 Task: Customize the location of the meeting "Feedback Session" to "Google Meet".
Action: Mouse moved to (463, 370)
Screenshot: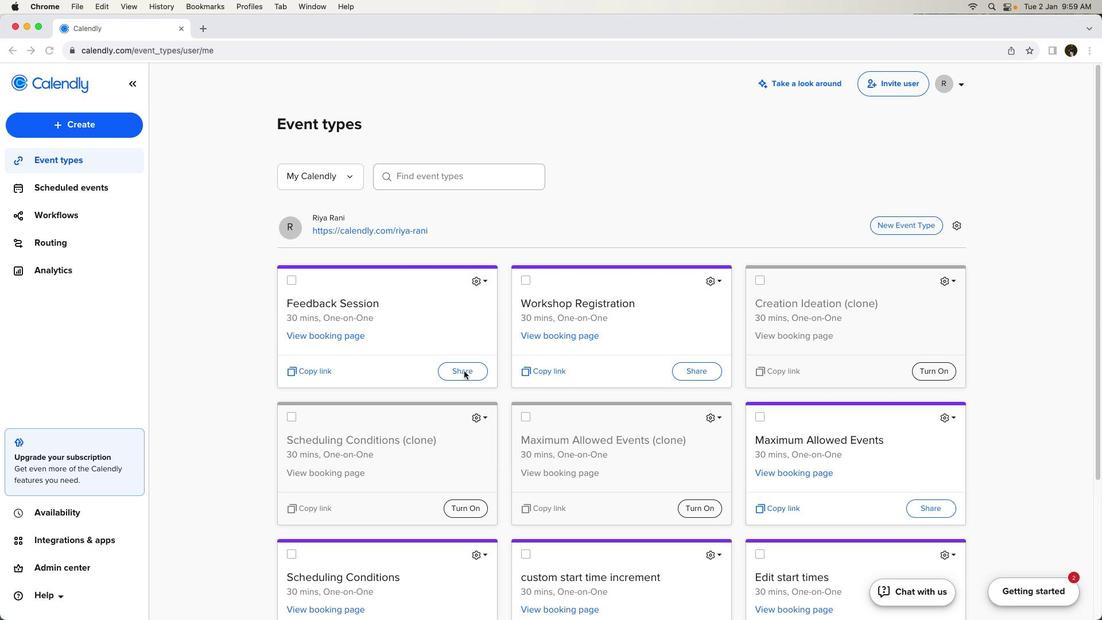 
Action: Mouse pressed left at (463, 370)
Screenshot: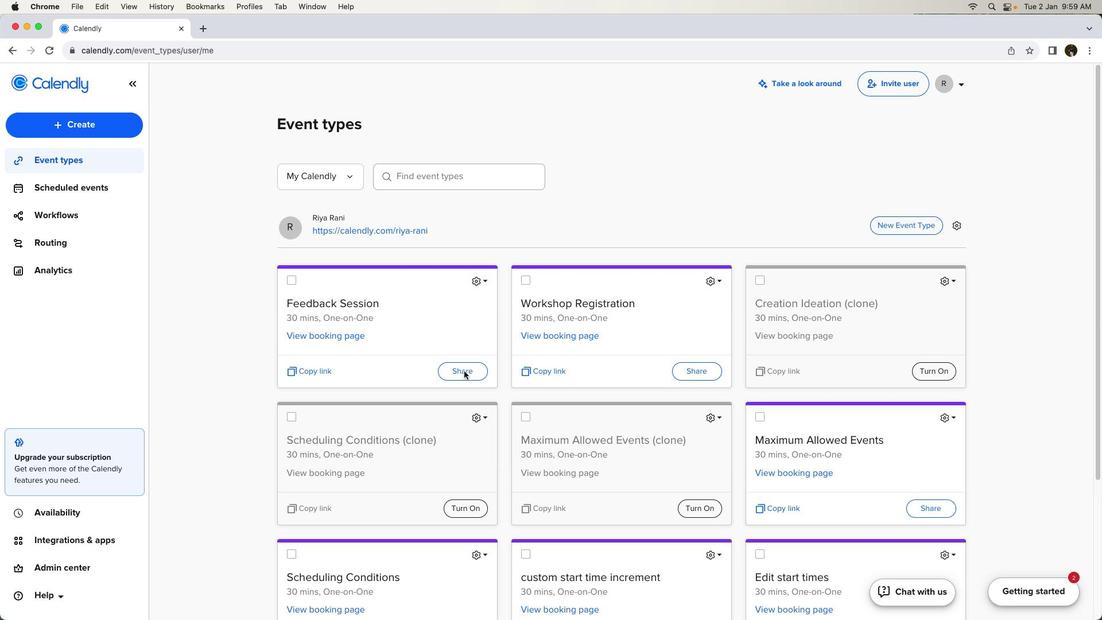 
Action: Mouse pressed left at (463, 370)
Screenshot: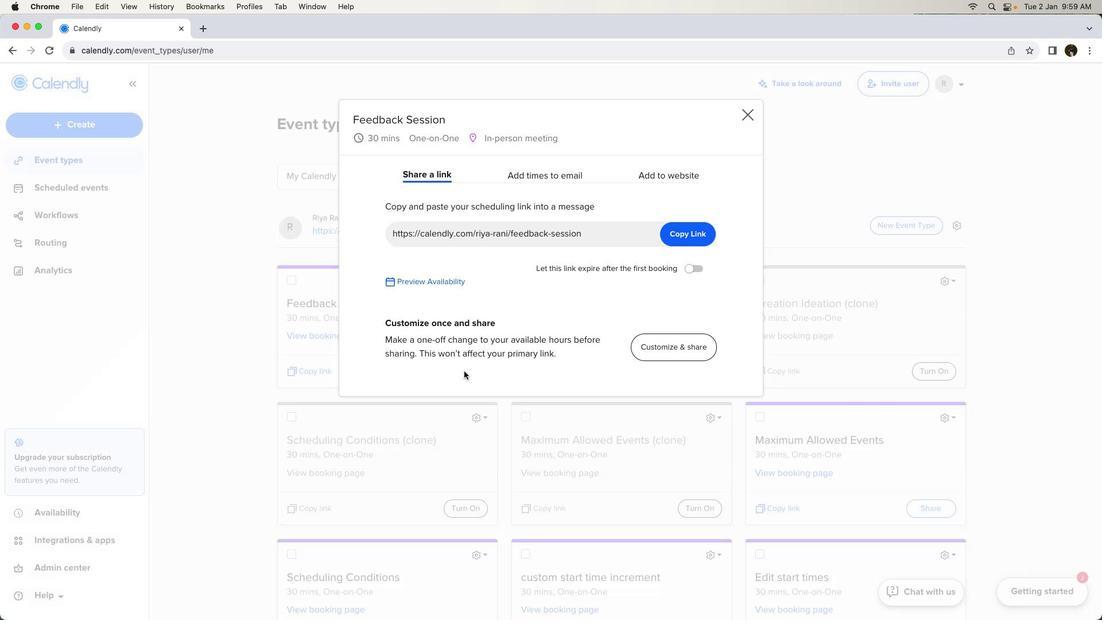 
Action: Mouse moved to (660, 345)
Screenshot: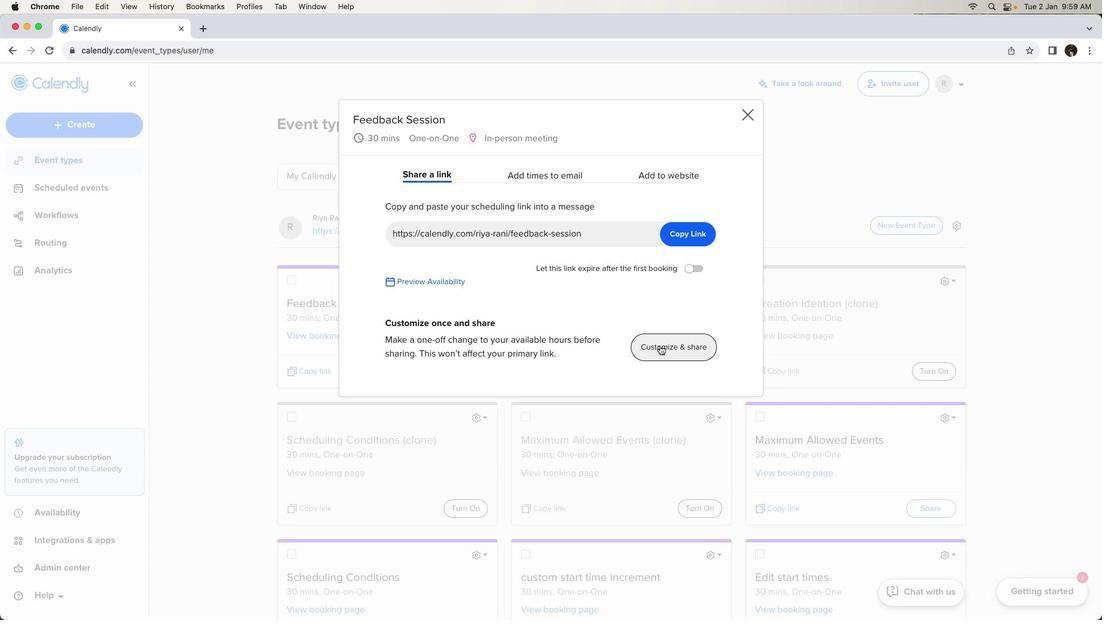 
Action: Mouse pressed left at (660, 345)
Screenshot: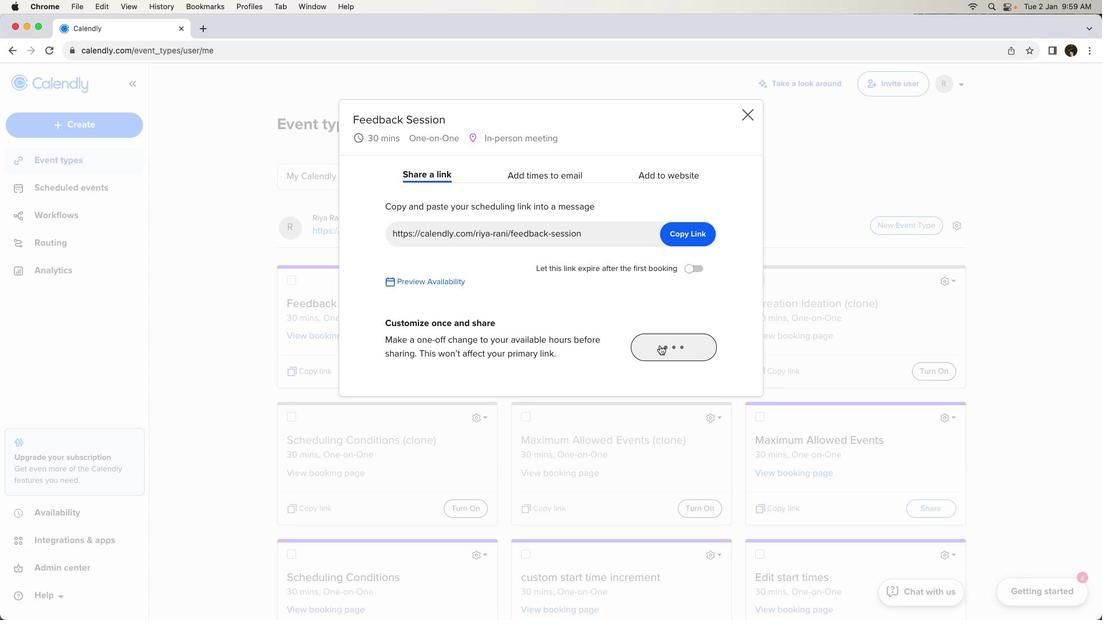 
Action: Mouse moved to (614, 324)
Screenshot: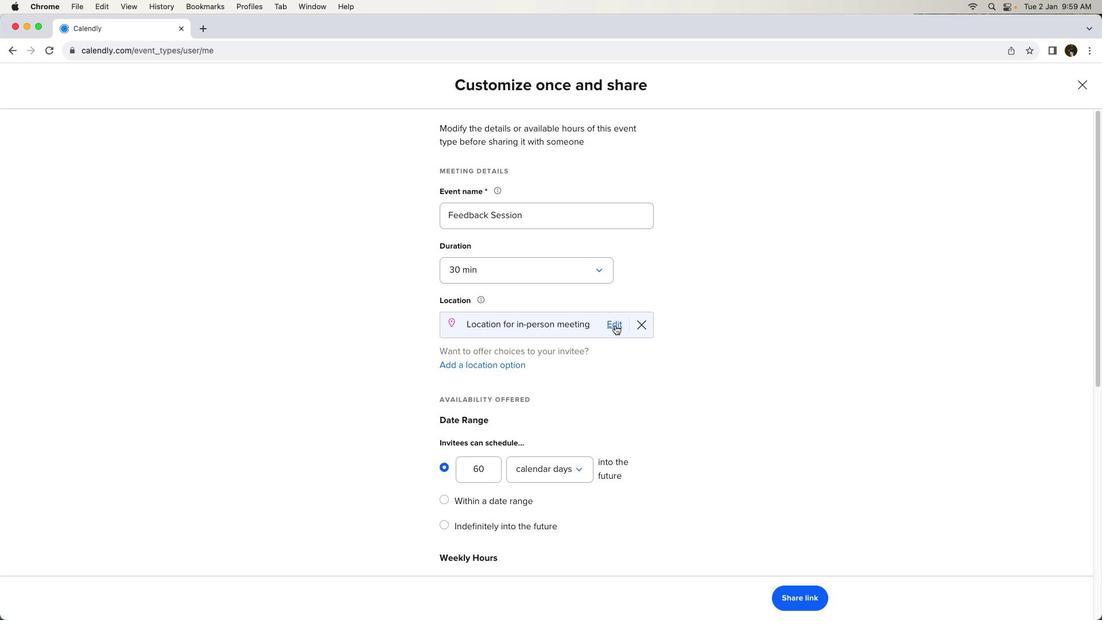 
Action: Mouse pressed left at (614, 324)
Screenshot: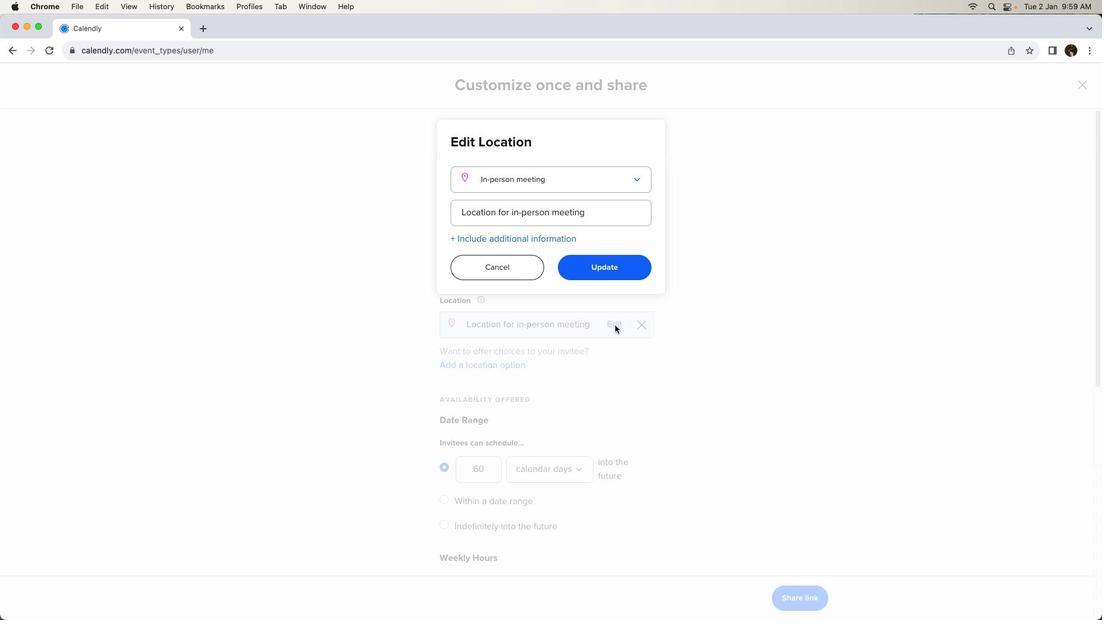 
Action: Mouse moved to (567, 180)
Screenshot: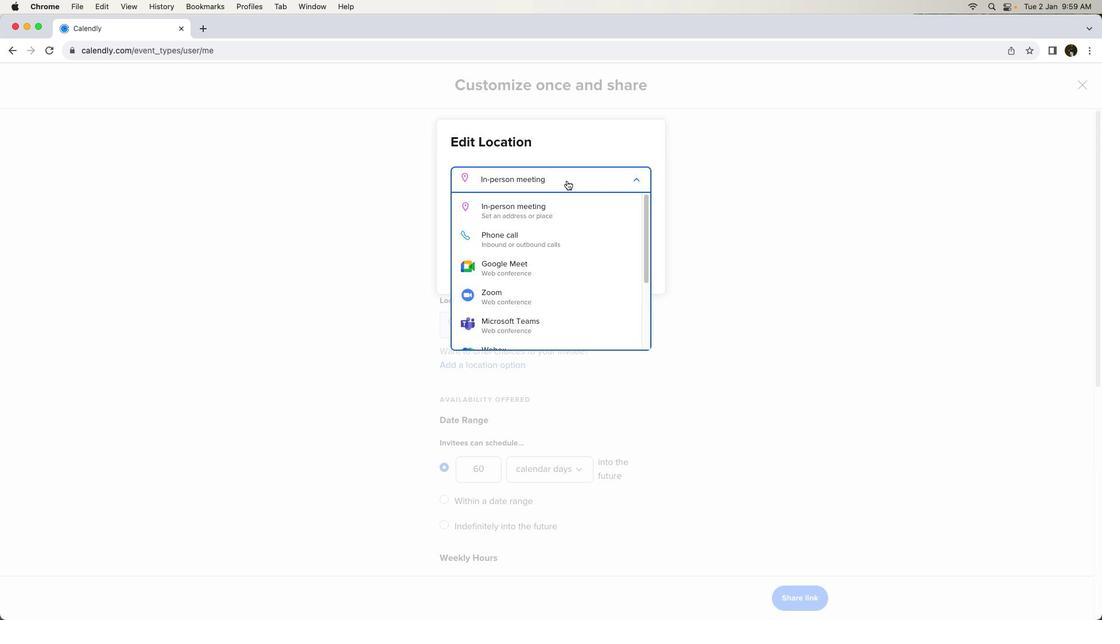
Action: Mouse pressed left at (567, 180)
Screenshot: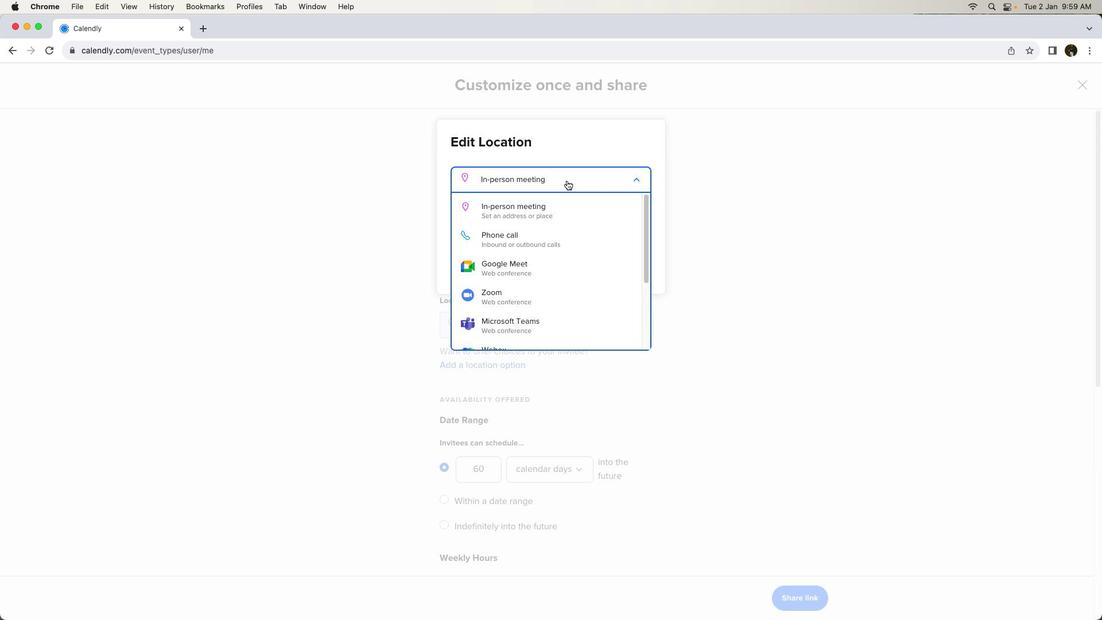 
Action: Mouse moved to (546, 270)
Screenshot: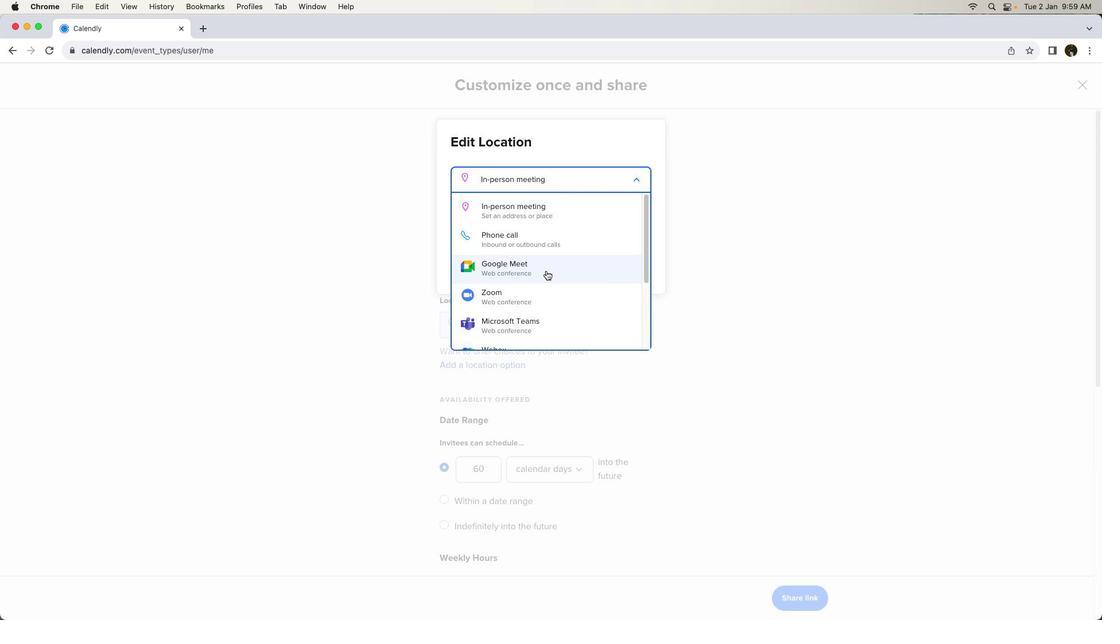 
Action: Mouse pressed left at (546, 270)
Screenshot: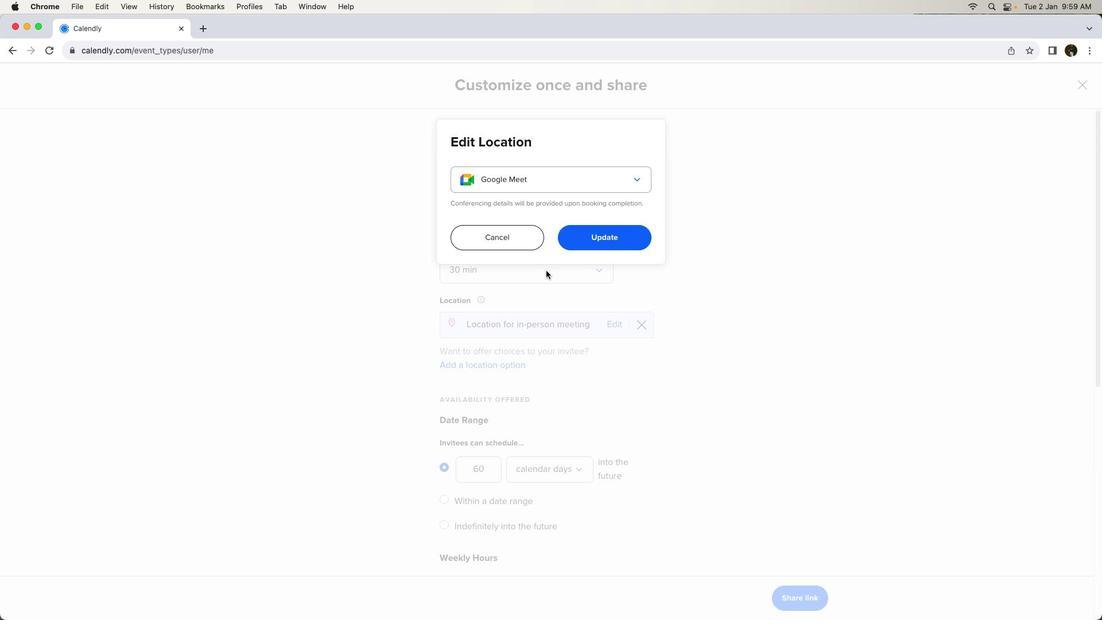 
Action: Mouse moved to (592, 234)
Screenshot: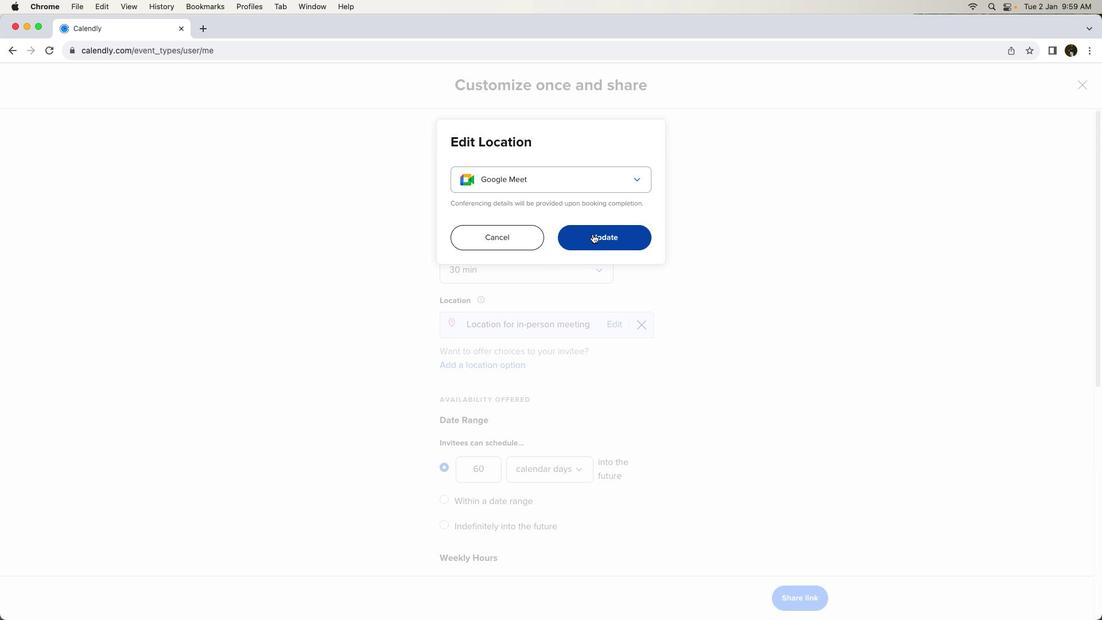 
Action: Mouse pressed left at (592, 234)
Screenshot: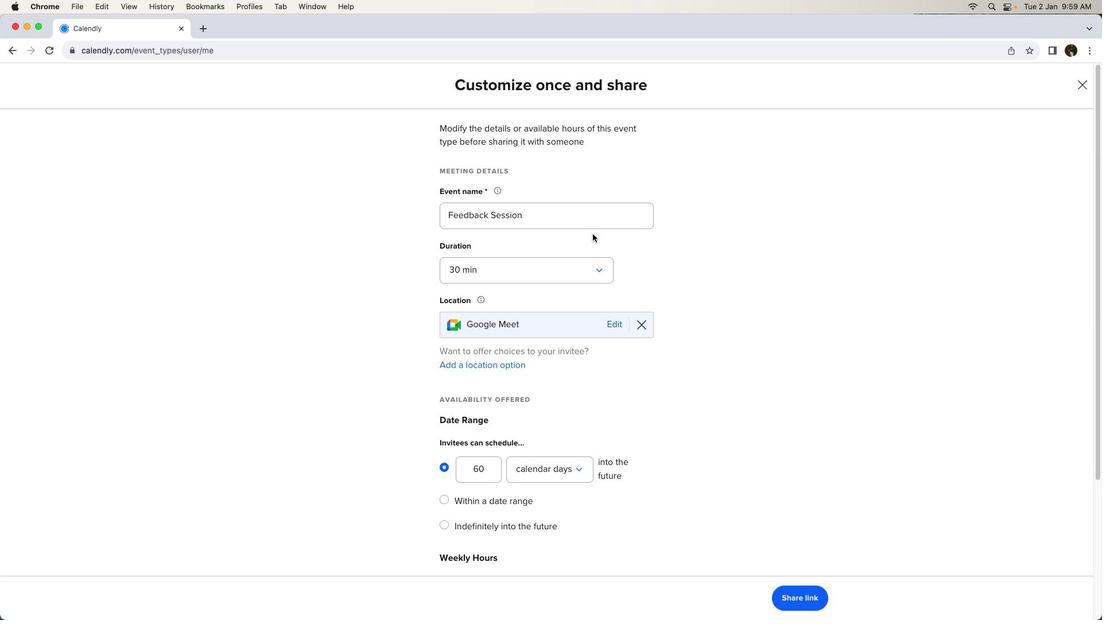 
Action: Mouse moved to (817, 600)
Screenshot: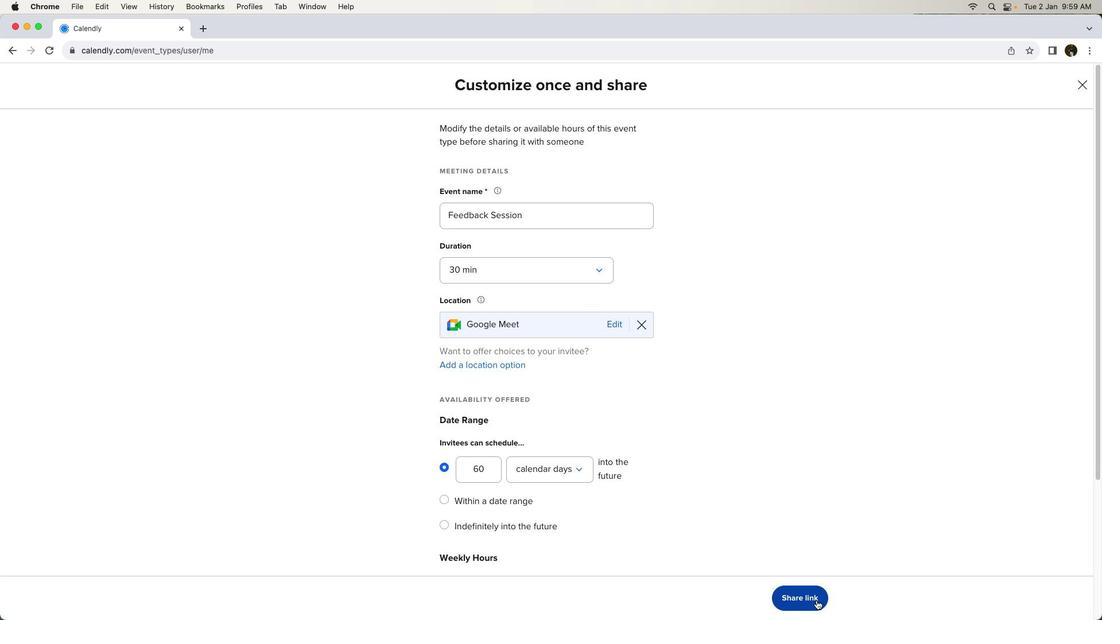 
Action: Mouse pressed left at (817, 600)
Screenshot: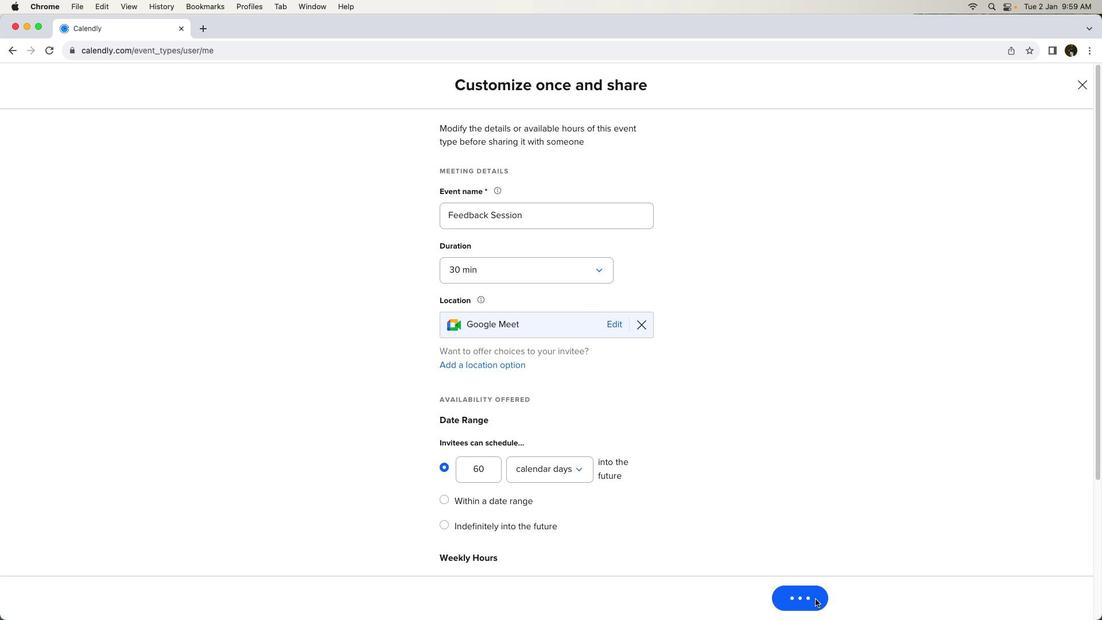 
Action: Mouse moved to (802, 219)
Screenshot: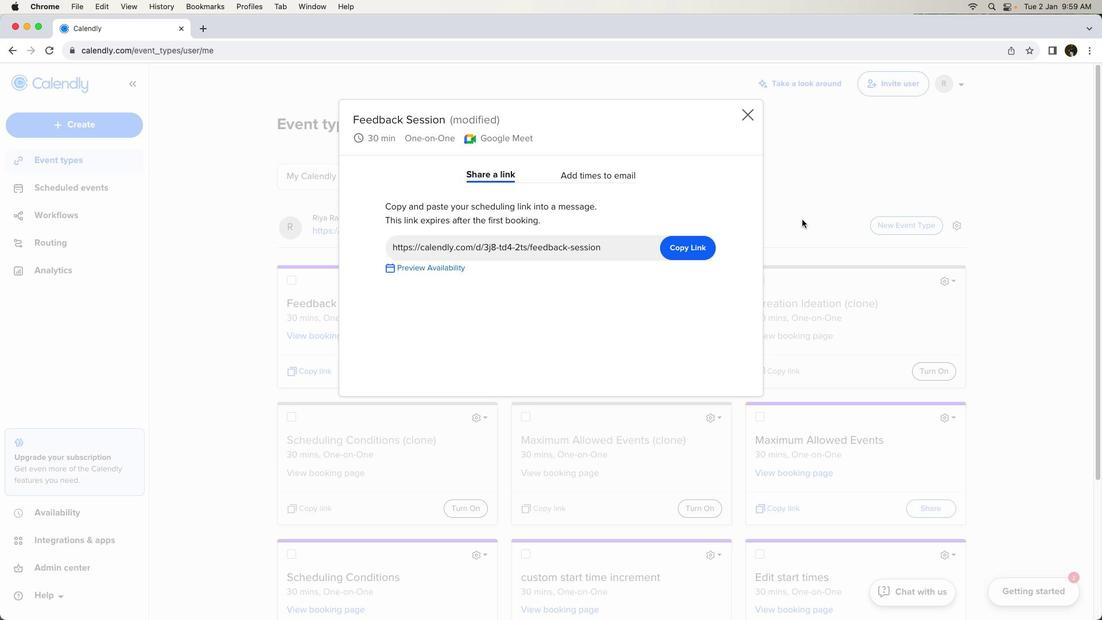 
